 Task: Add the task  Create an e-learning platform for online education to the section Agile Alphas in the project AgileBite and add a Due Date to the respective task as 2024/02/09
Action: Mouse moved to (399, 231)
Screenshot: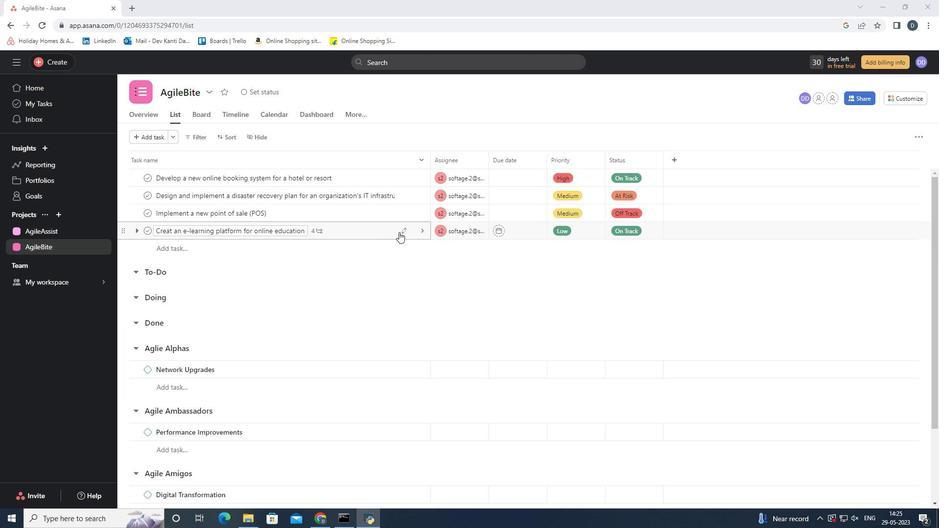 
Action: Mouse pressed left at (399, 231)
Screenshot: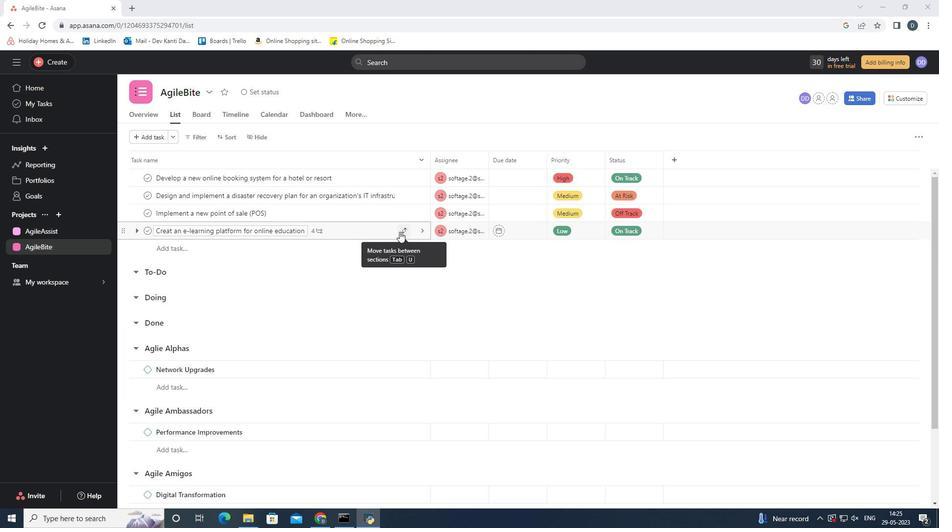 
Action: Mouse moved to (387, 338)
Screenshot: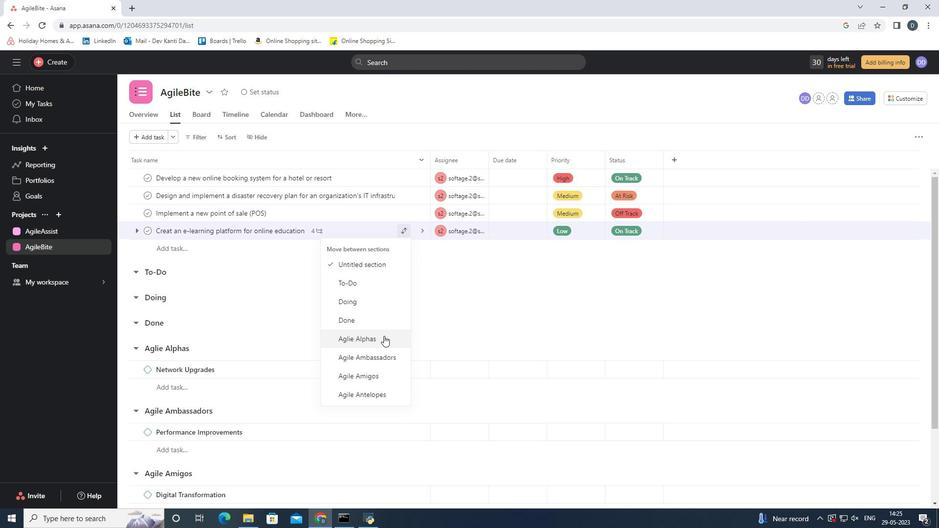
Action: Mouse pressed left at (387, 338)
Screenshot: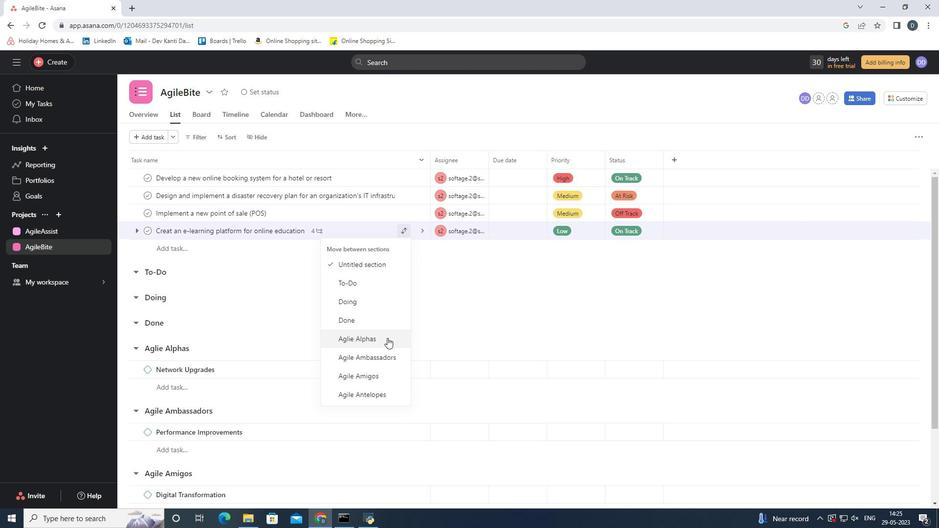 
Action: Mouse moved to (524, 355)
Screenshot: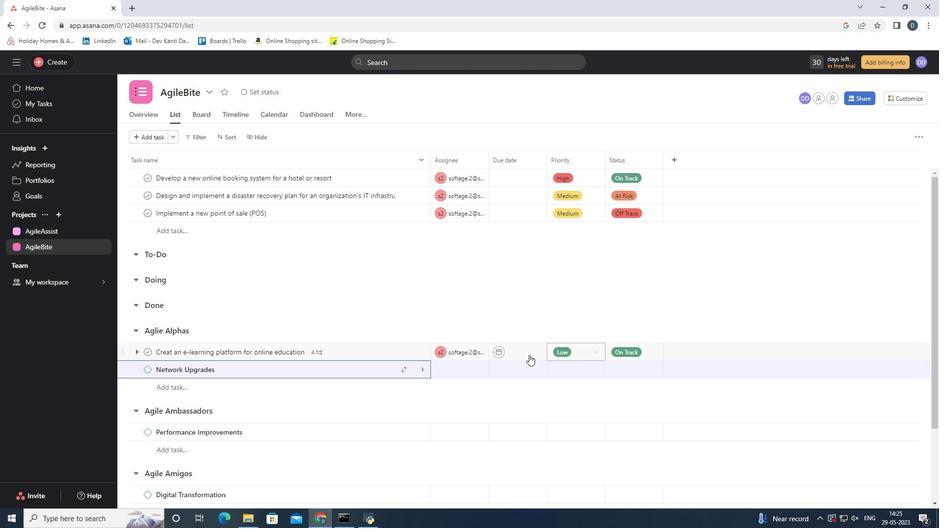 
Action: Mouse pressed left at (524, 355)
Screenshot: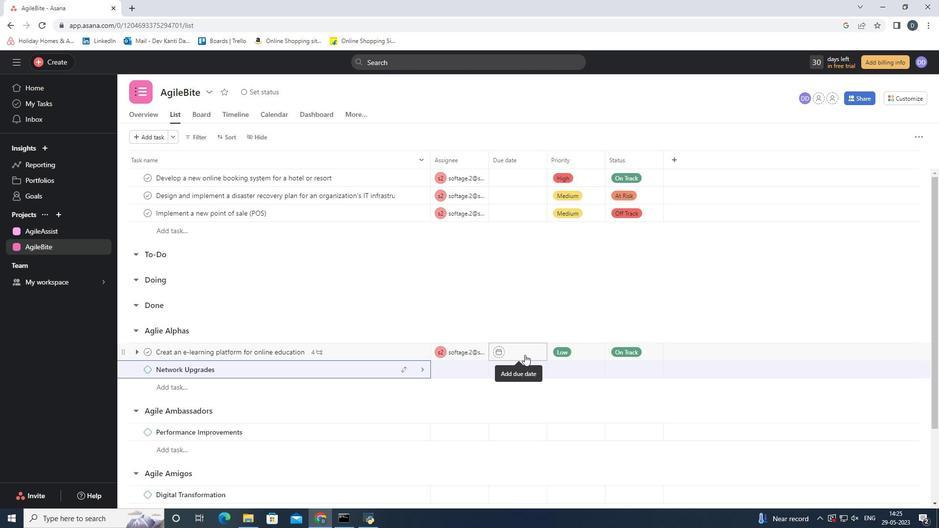 
Action: Mouse moved to (580, 173)
Screenshot: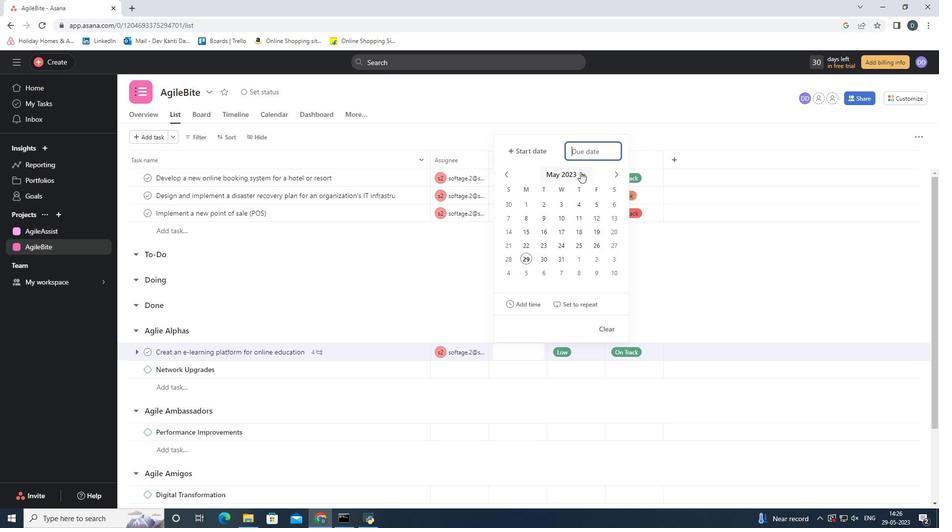 
Action: Mouse pressed left at (580, 173)
Screenshot: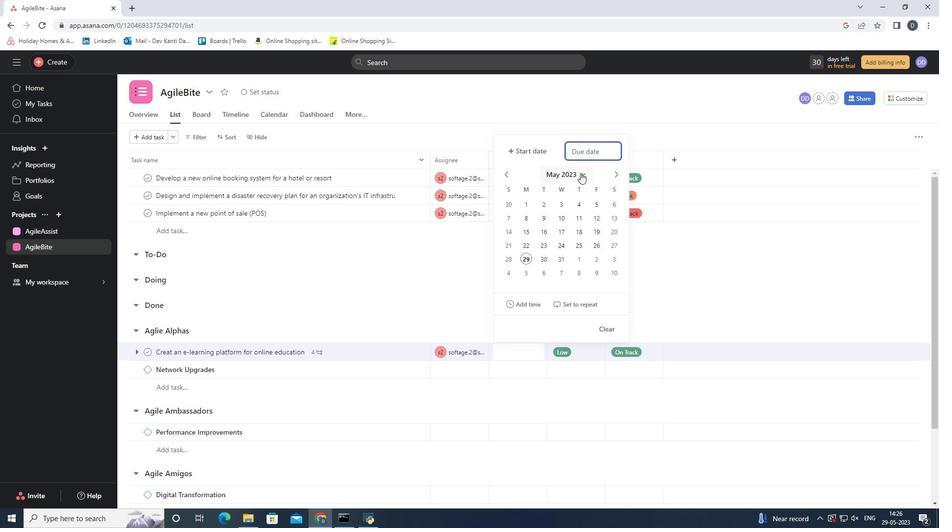 
Action: Mouse moved to (589, 316)
Screenshot: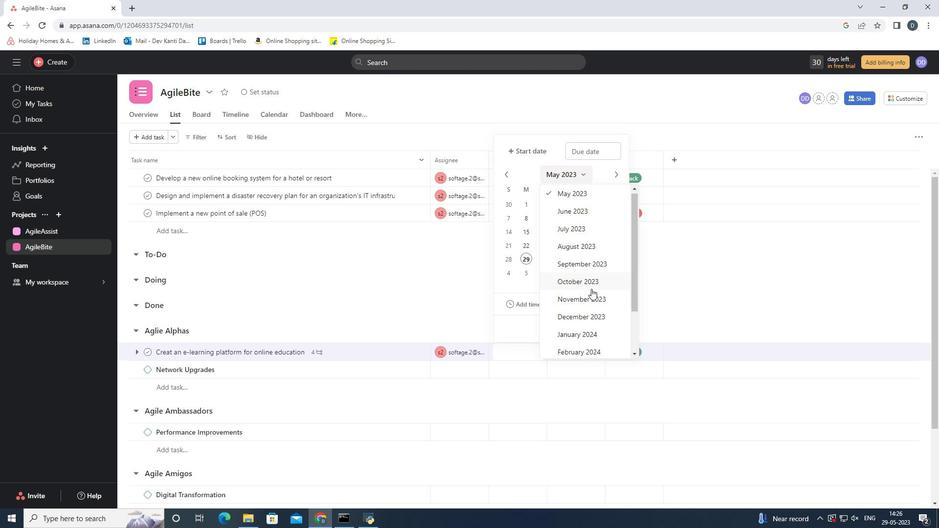 
Action: Mouse scrolled (589, 315) with delta (0, 0)
Screenshot: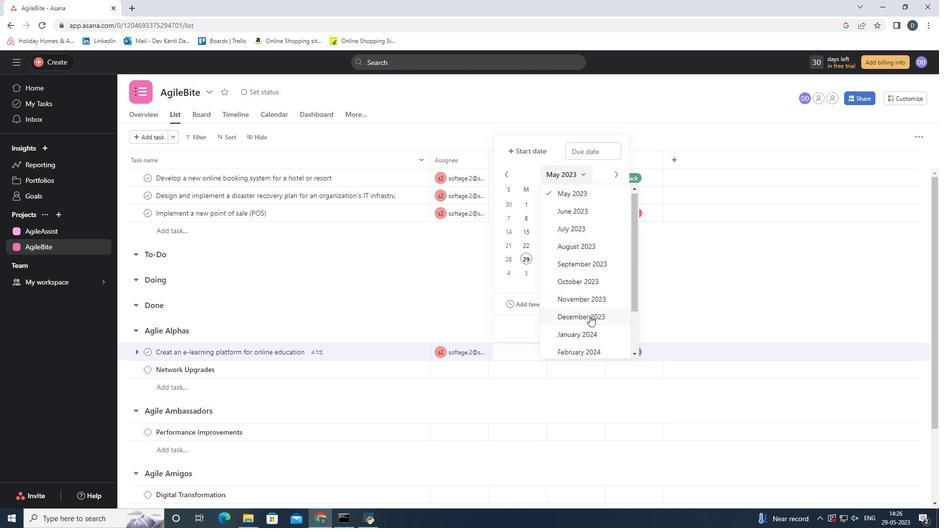 
Action: Mouse scrolled (589, 315) with delta (0, 0)
Screenshot: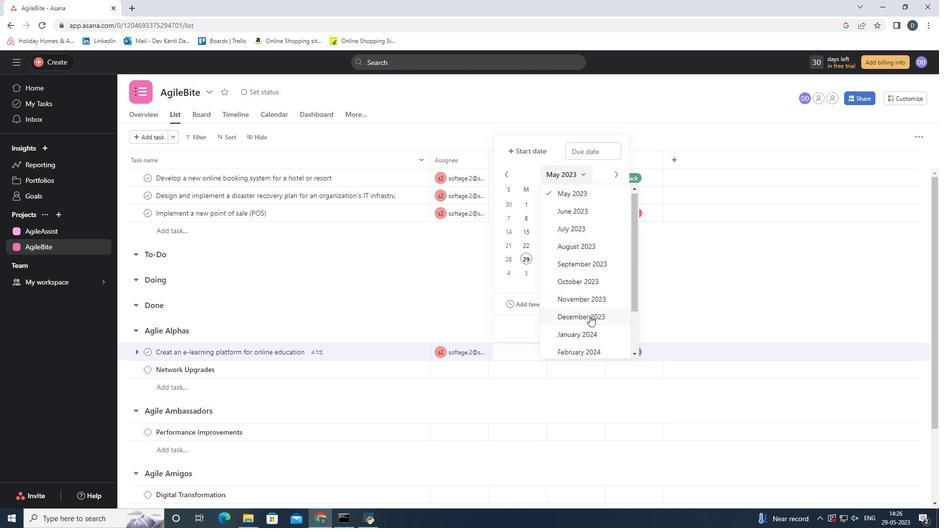 
Action: Mouse scrolled (589, 315) with delta (0, 0)
Screenshot: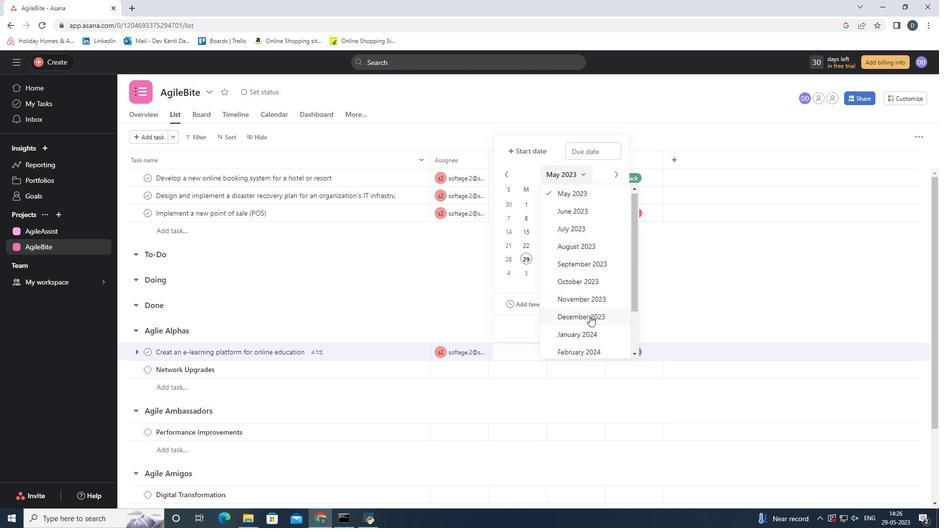 
Action: Mouse moved to (604, 294)
Screenshot: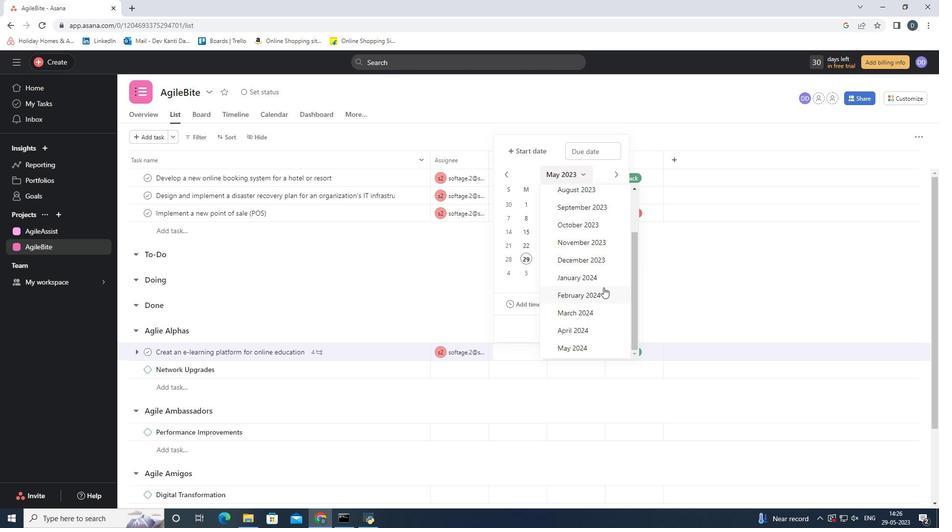 
Action: Mouse pressed left at (604, 294)
Screenshot: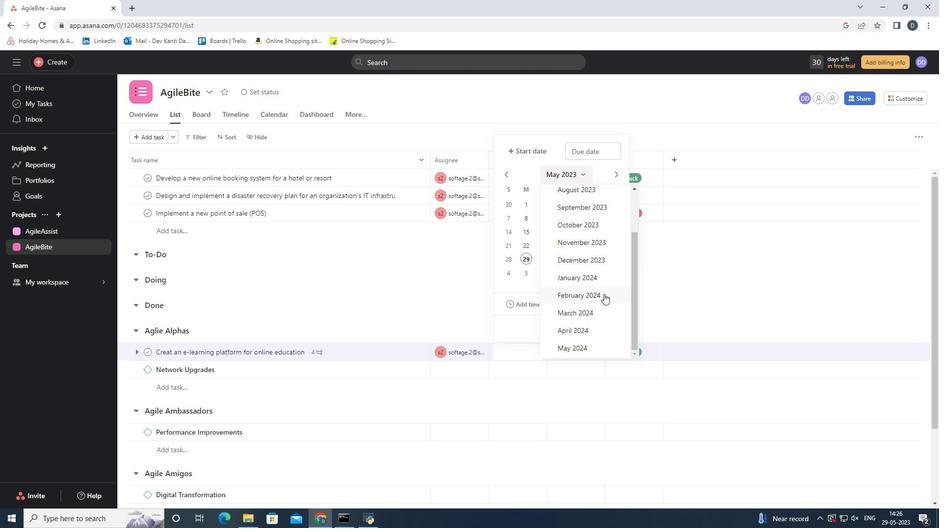 
Action: Mouse moved to (596, 223)
Screenshot: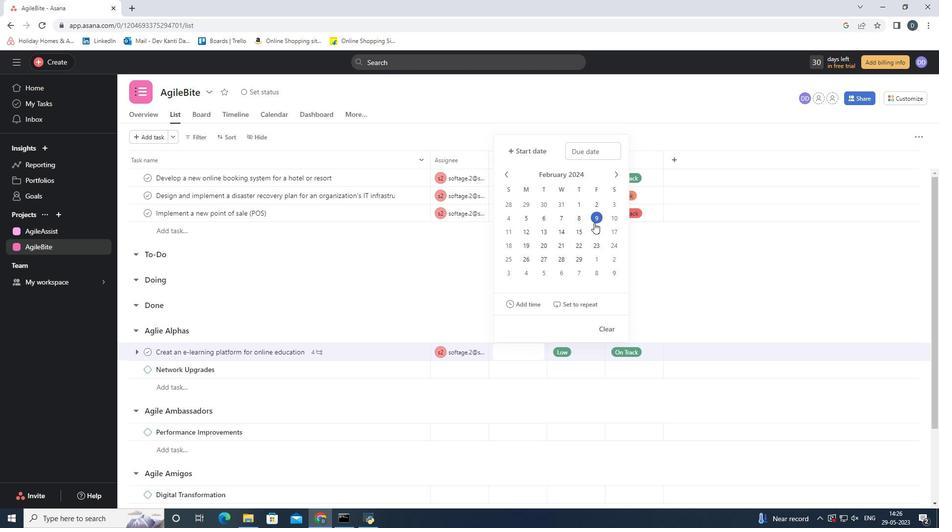 
Action: Mouse pressed left at (596, 223)
Screenshot: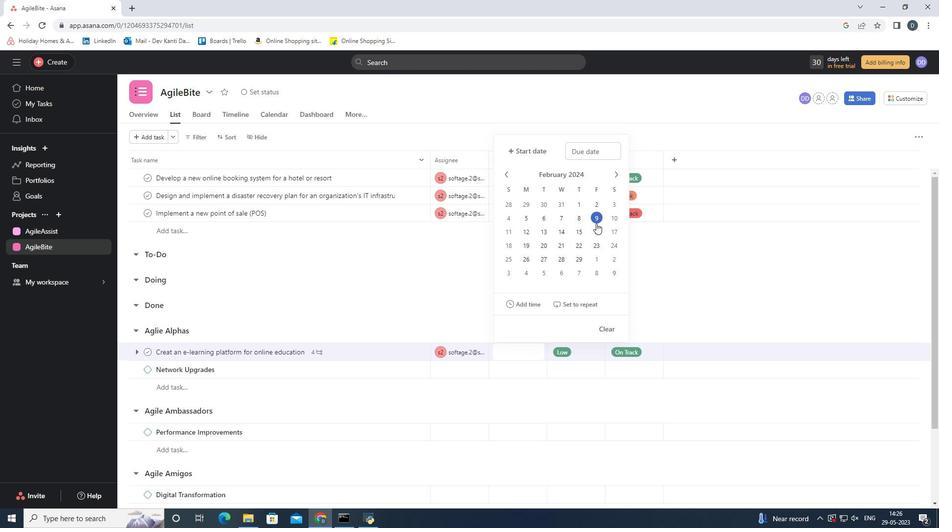 
Action: Mouse moved to (695, 298)
Screenshot: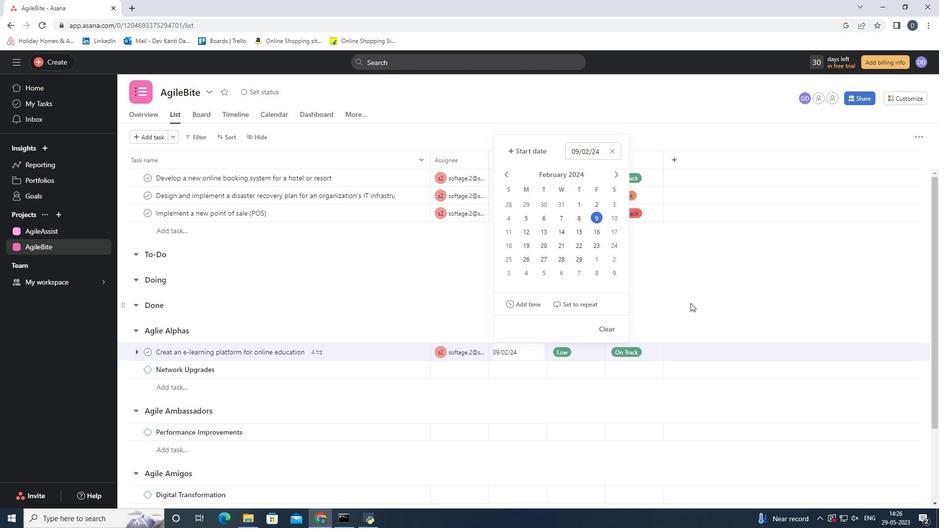 
Action: Mouse pressed left at (695, 298)
Screenshot: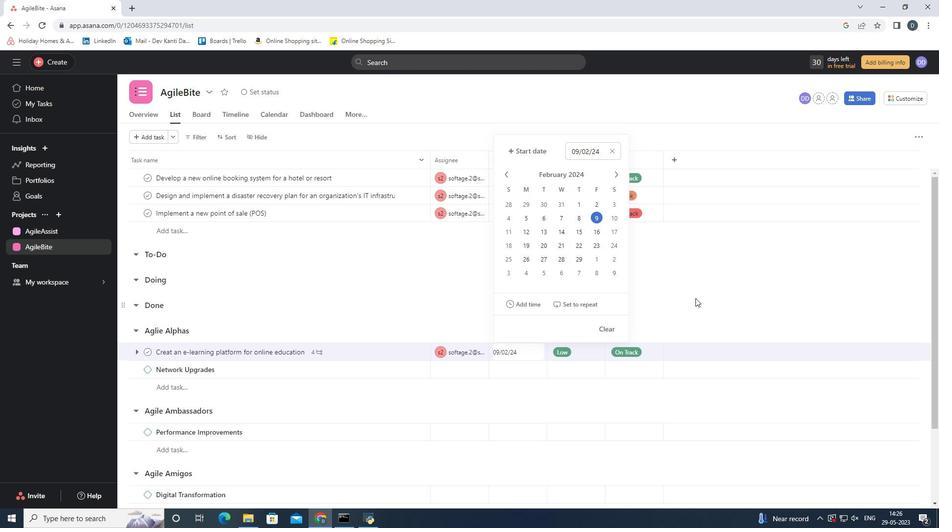 
Action: Mouse moved to (585, 304)
Screenshot: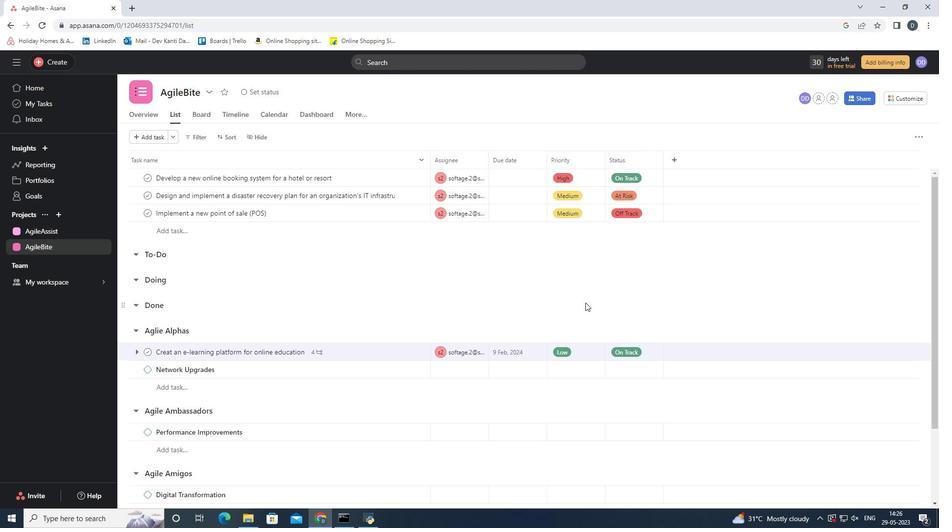 
